 Task: Select June 2020 as the test date.
Action: Mouse moved to (675, 67)
Screenshot: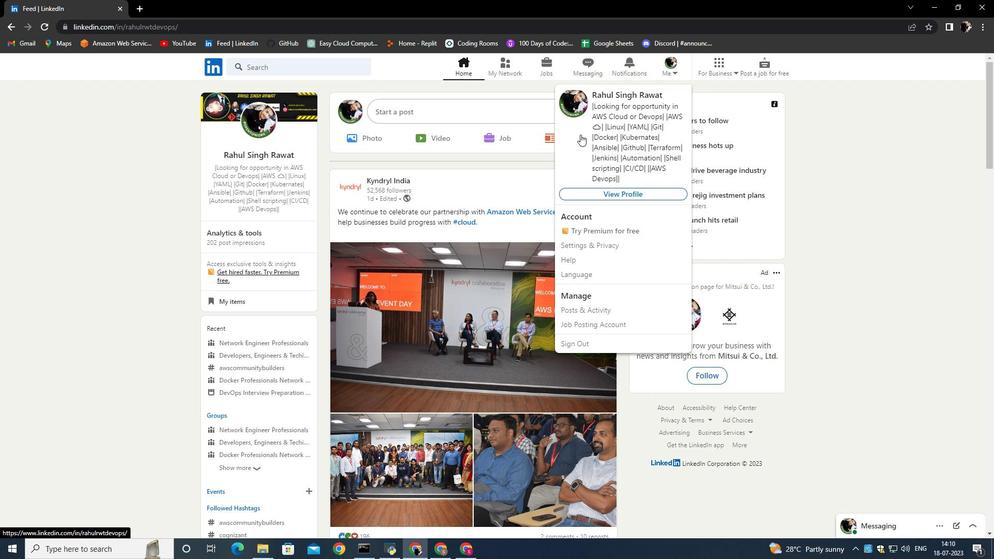 
Action: Mouse pressed left at (675, 67)
Screenshot: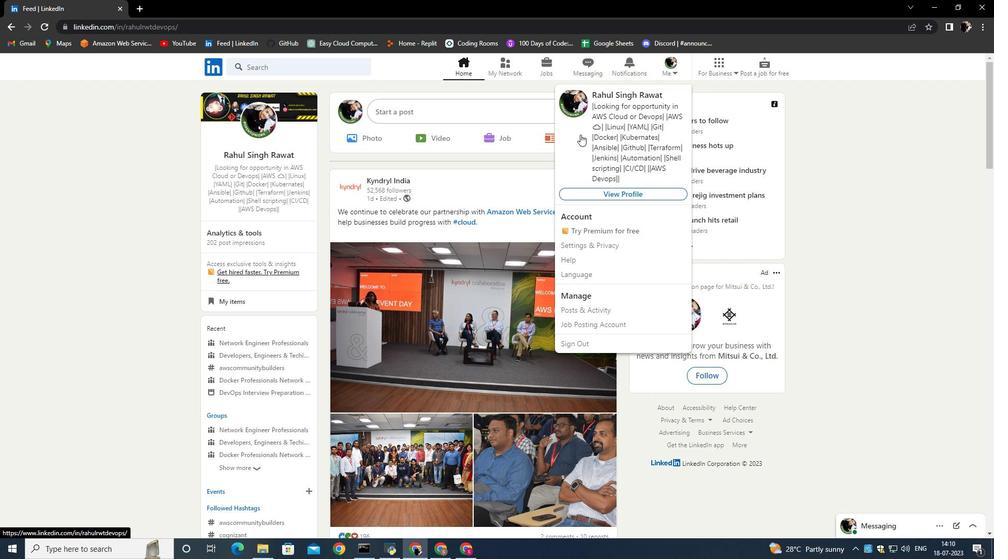 
Action: Mouse moved to (580, 134)
Screenshot: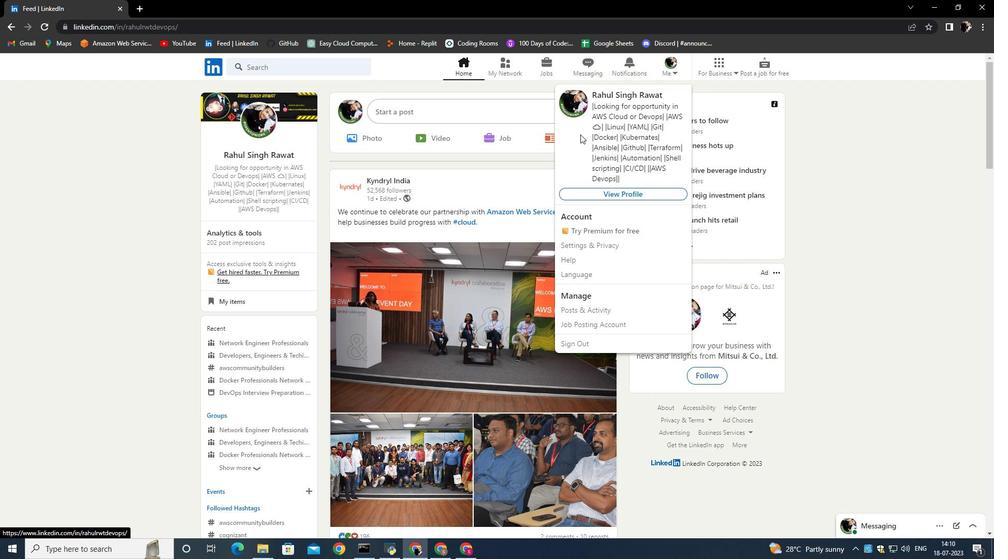 
Action: Mouse pressed left at (580, 134)
Screenshot: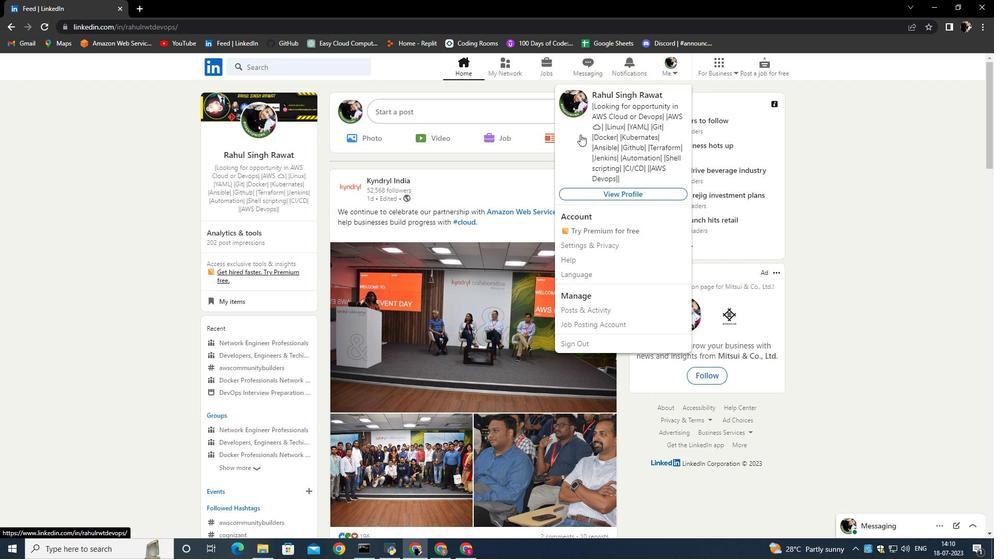 
Action: Mouse moved to (307, 391)
Screenshot: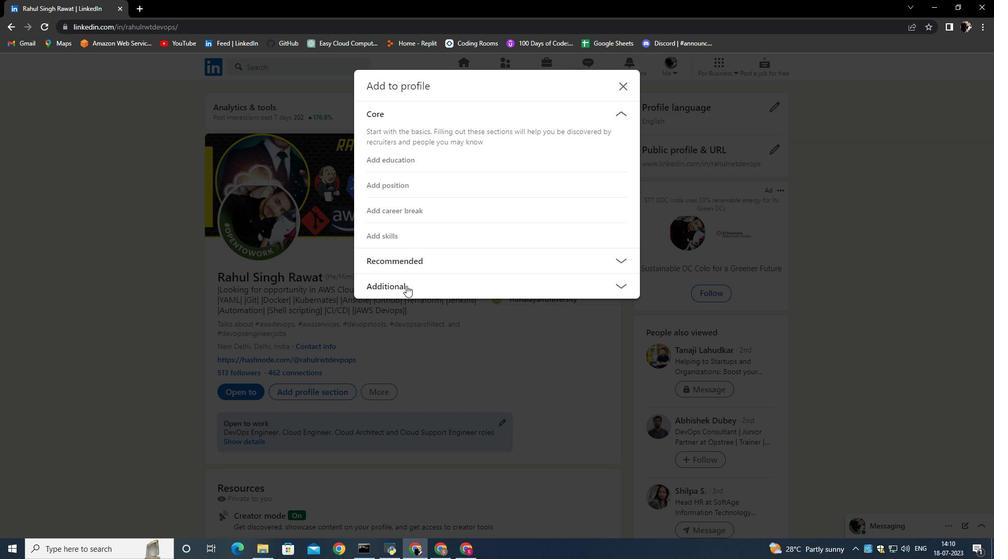 
Action: Mouse pressed left at (307, 391)
Screenshot: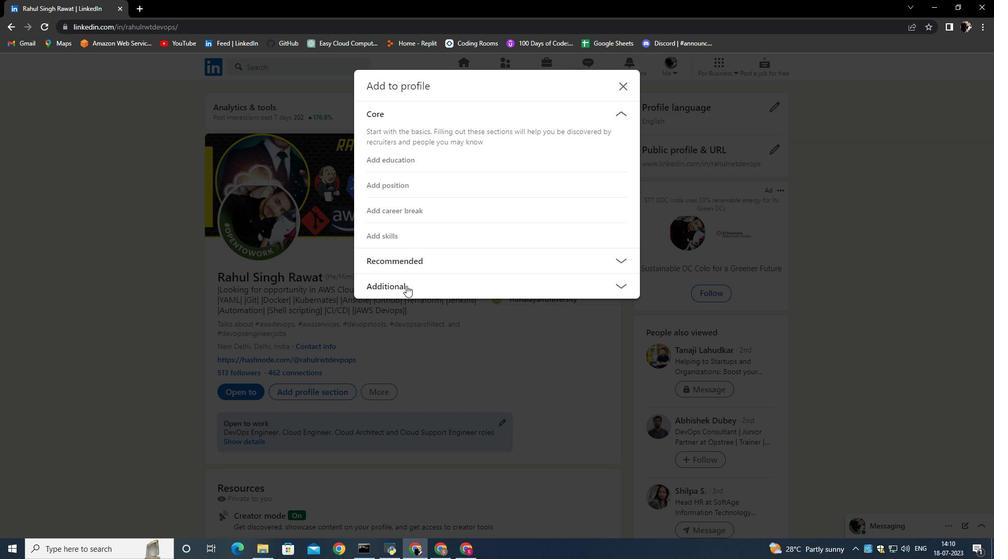 
Action: Mouse moved to (406, 285)
Screenshot: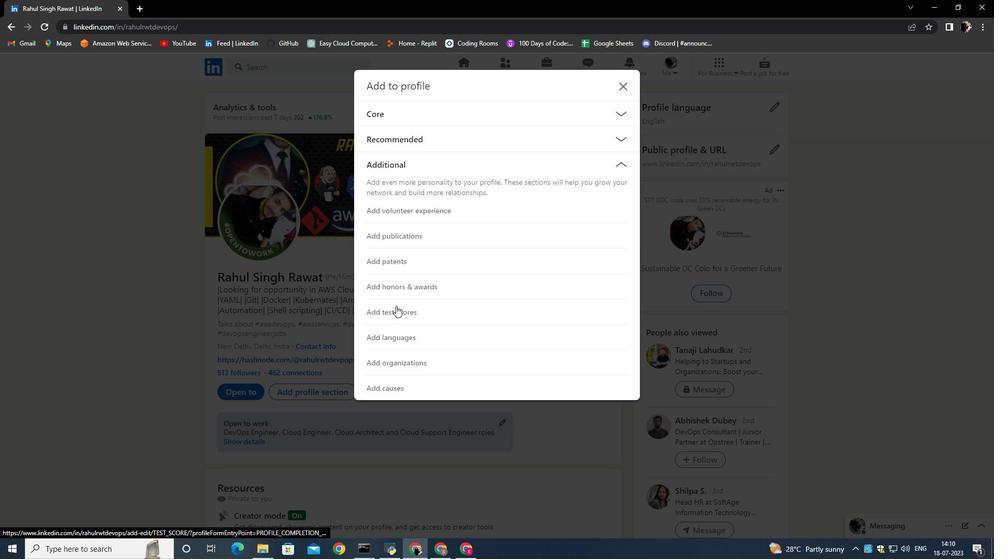 
Action: Mouse pressed left at (406, 285)
Screenshot: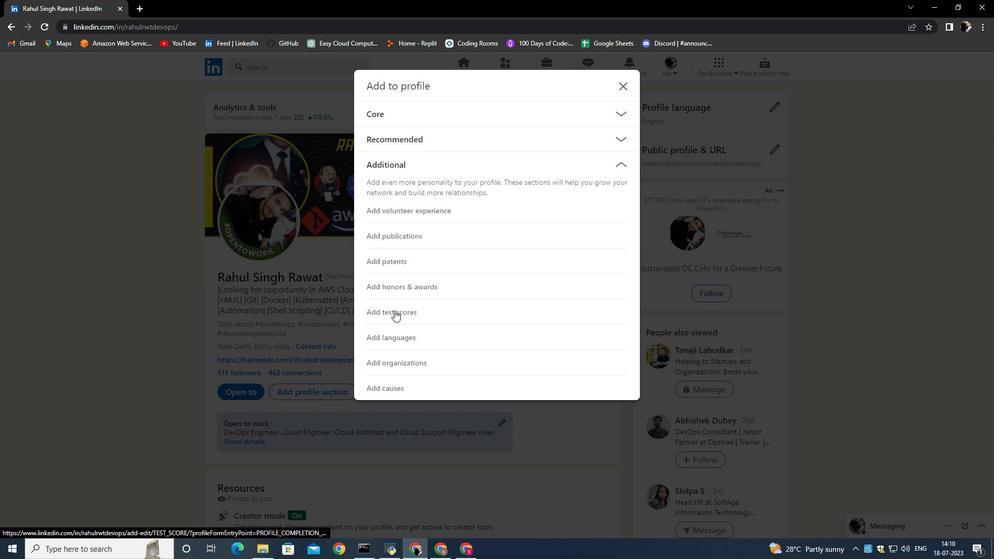 
Action: Mouse moved to (394, 310)
Screenshot: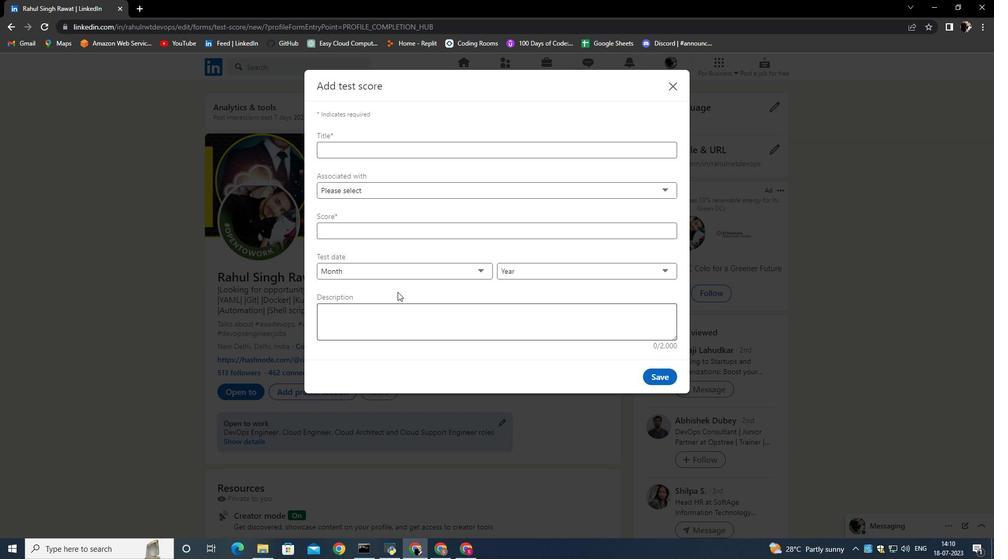
Action: Mouse pressed left at (394, 310)
Screenshot: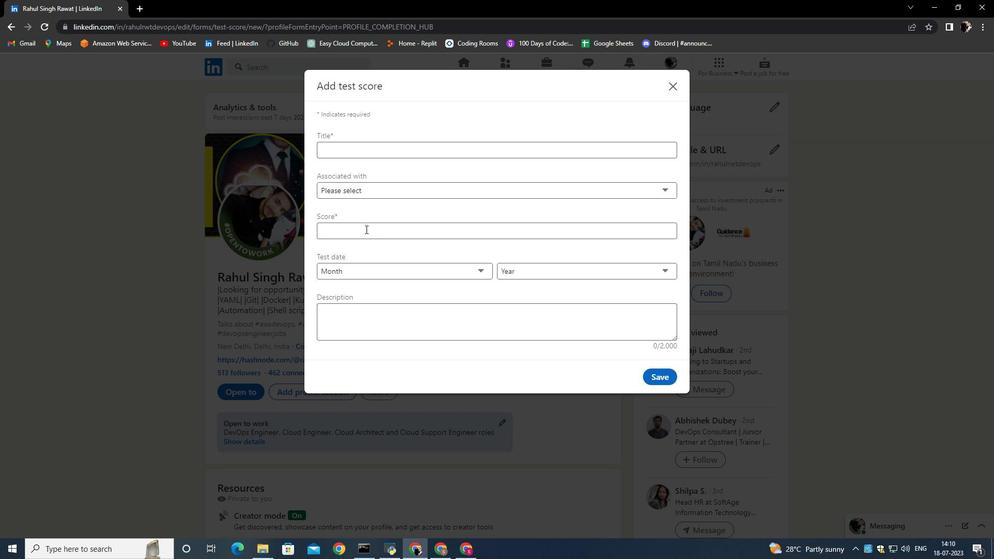 
Action: Mouse moved to (362, 276)
Screenshot: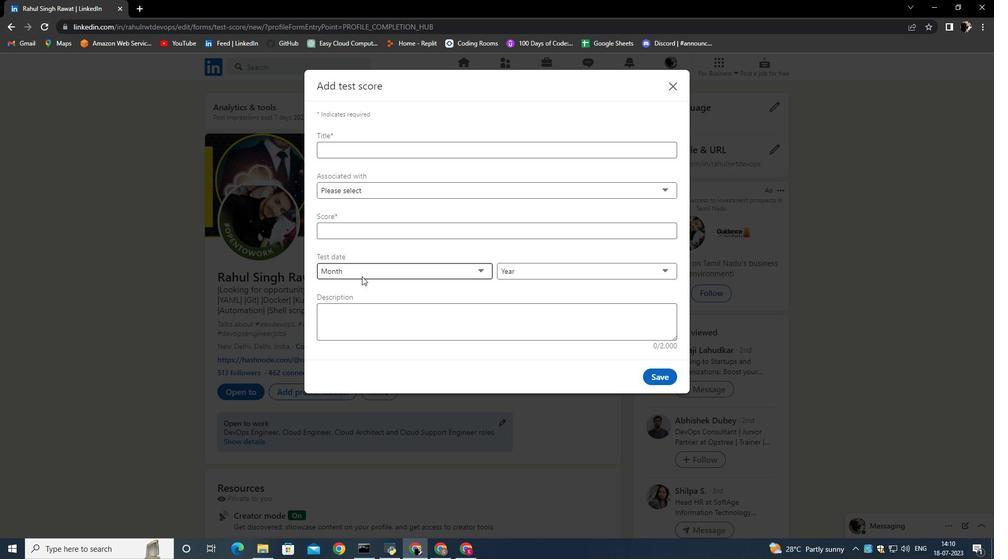 
Action: Mouse pressed left at (362, 276)
Screenshot: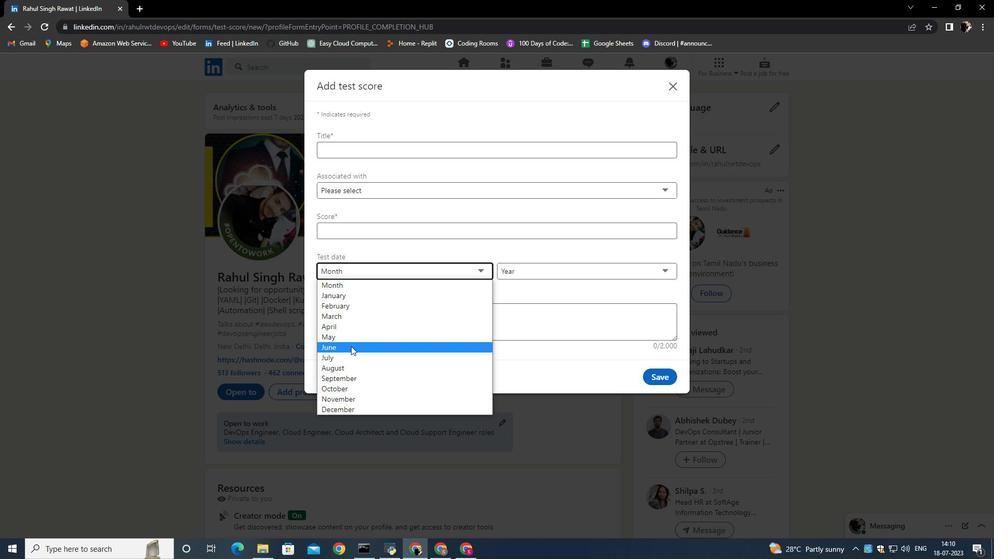 
Action: Mouse moved to (351, 346)
Screenshot: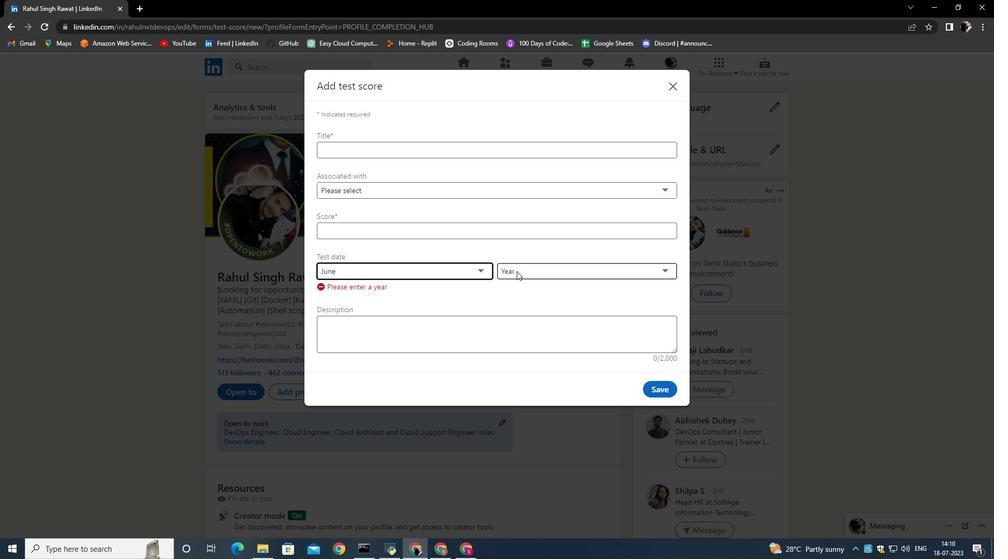 
Action: Mouse pressed left at (351, 346)
Screenshot: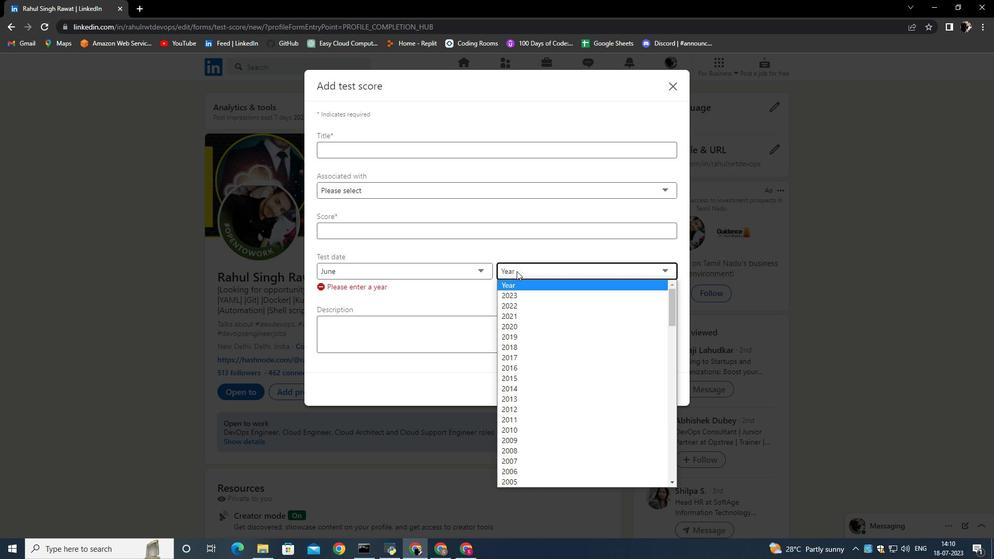 
Action: Mouse moved to (516, 271)
Screenshot: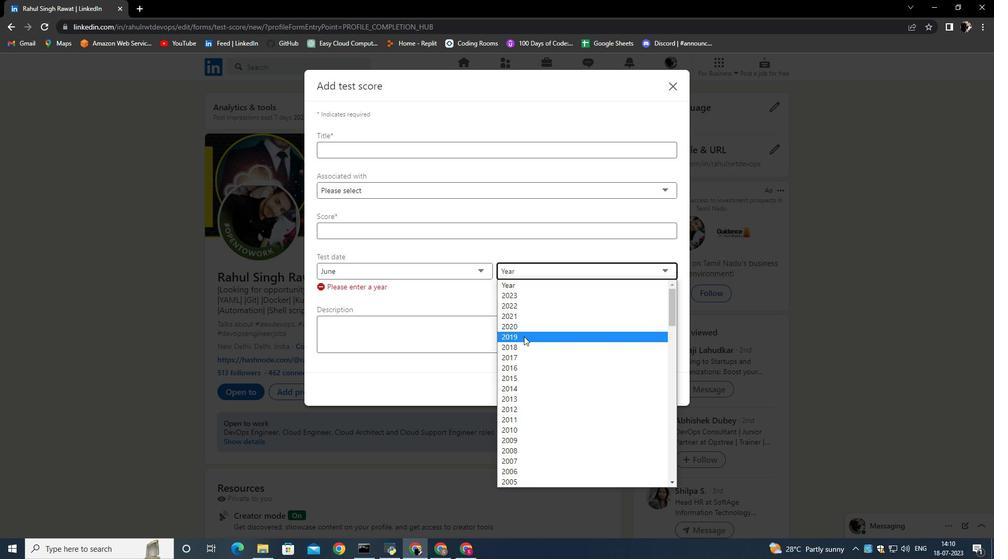 
Action: Mouse pressed left at (516, 271)
Screenshot: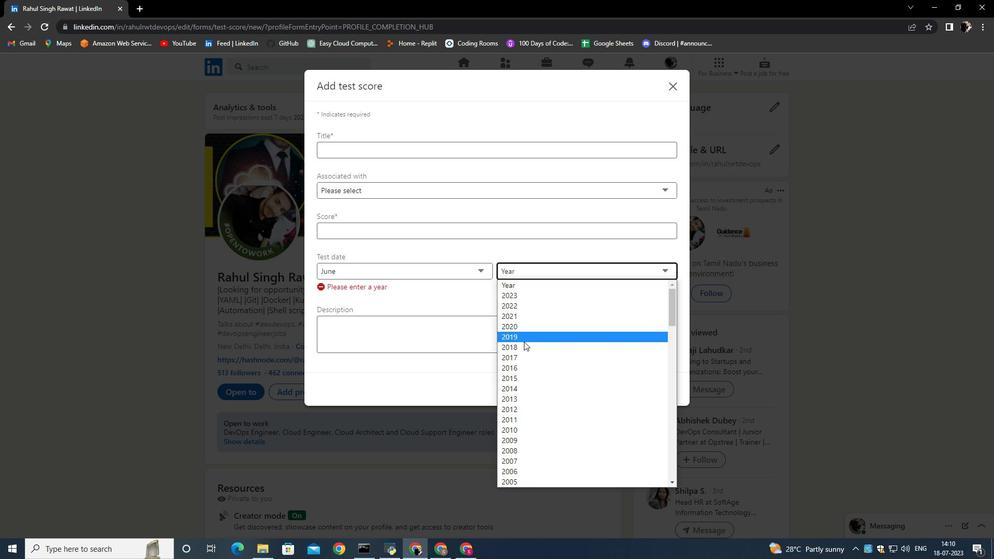 
Action: Mouse moved to (521, 325)
Screenshot: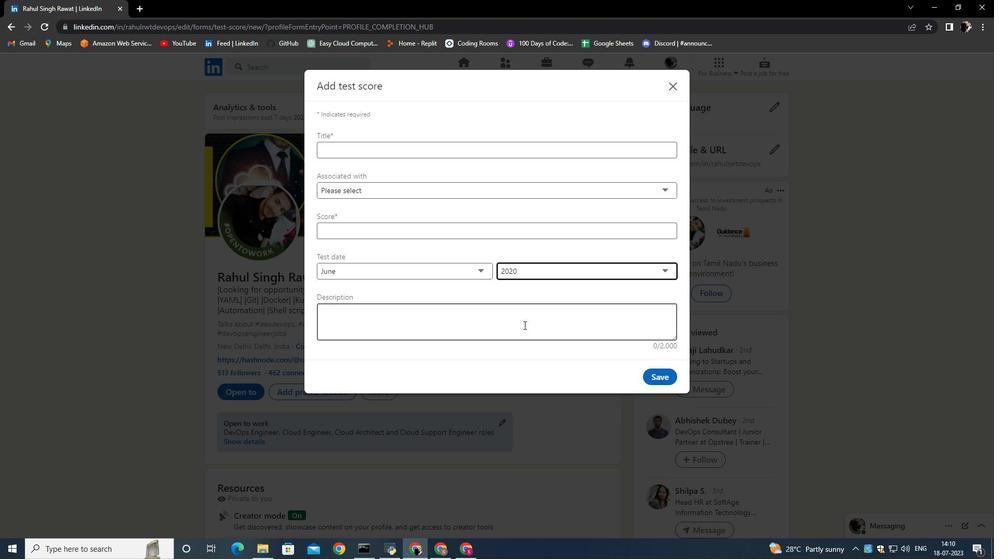 
Action: Mouse pressed left at (521, 325)
Screenshot: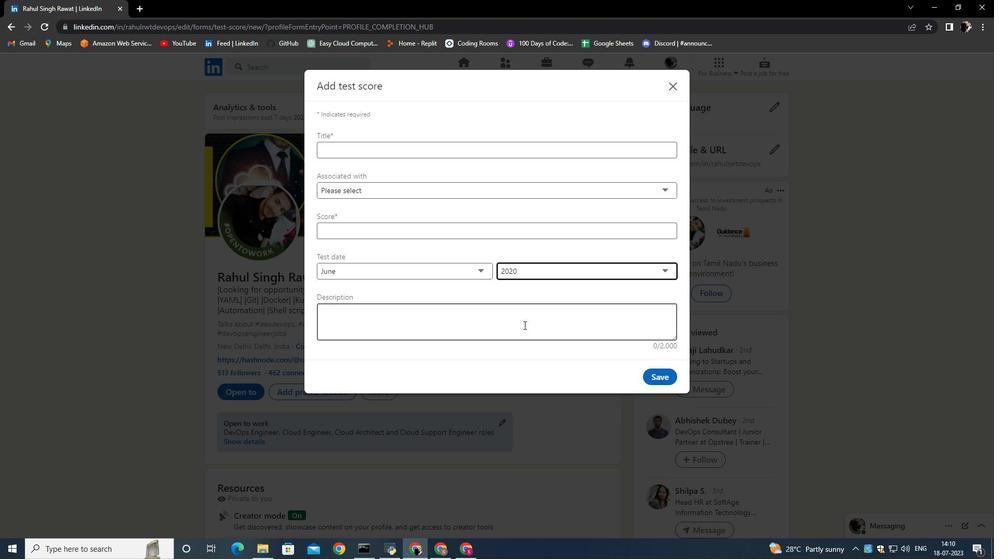 
Action: Mouse moved to (524, 325)
Screenshot: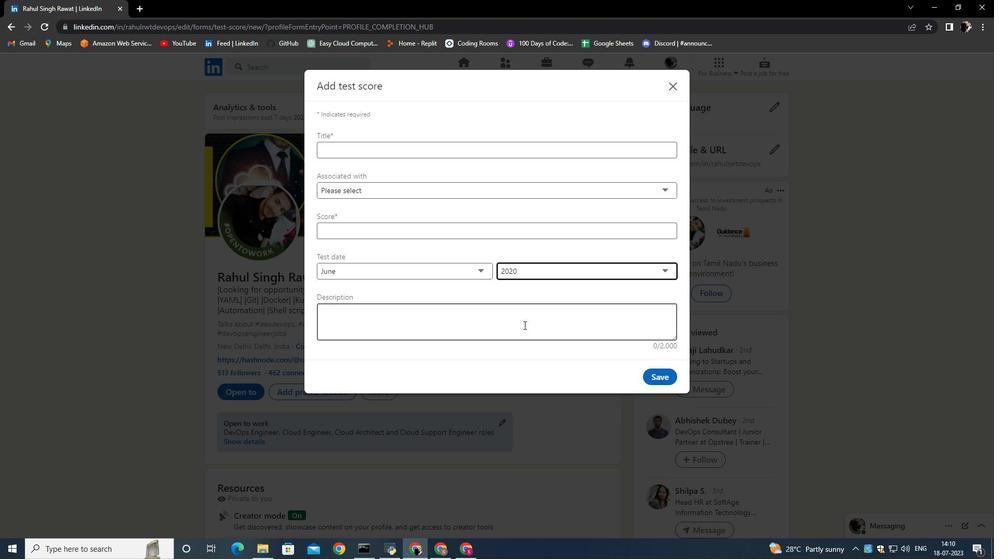 
